Task: In the  document teamwork Apply all border to the tabe with  'with box; Style line and width 1/4 pt 'Select Header and apply  'Italics' Select the text and align it to the  Center
Action: Mouse moved to (502, 151)
Screenshot: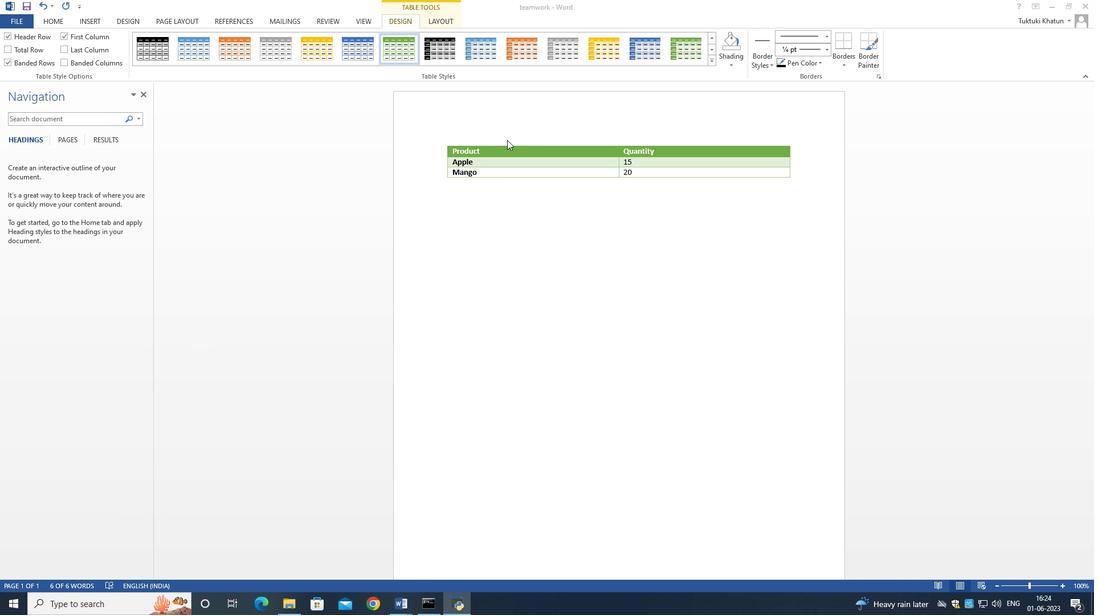 
Action: Mouse pressed left at (502, 151)
Screenshot: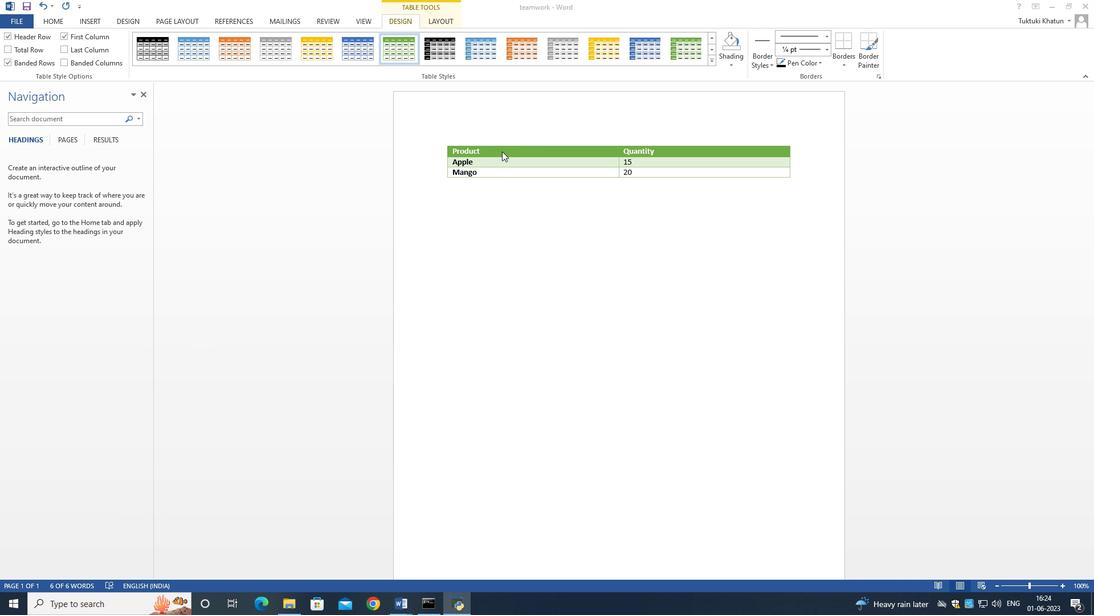 
Action: Mouse moved to (766, 57)
Screenshot: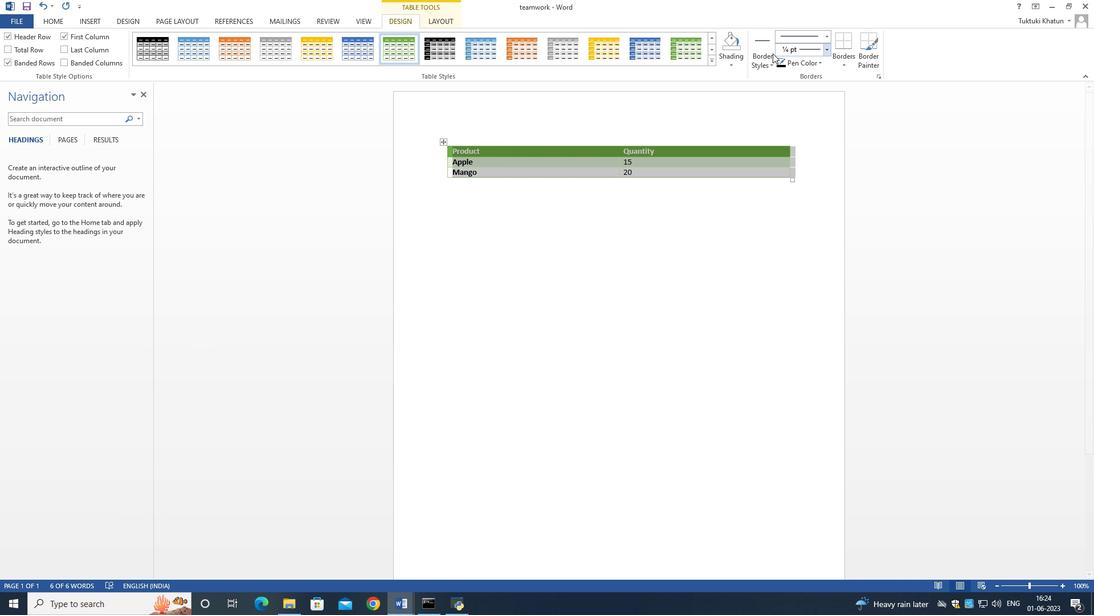 
Action: Mouse pressed left at (766, 57)
Screenshot: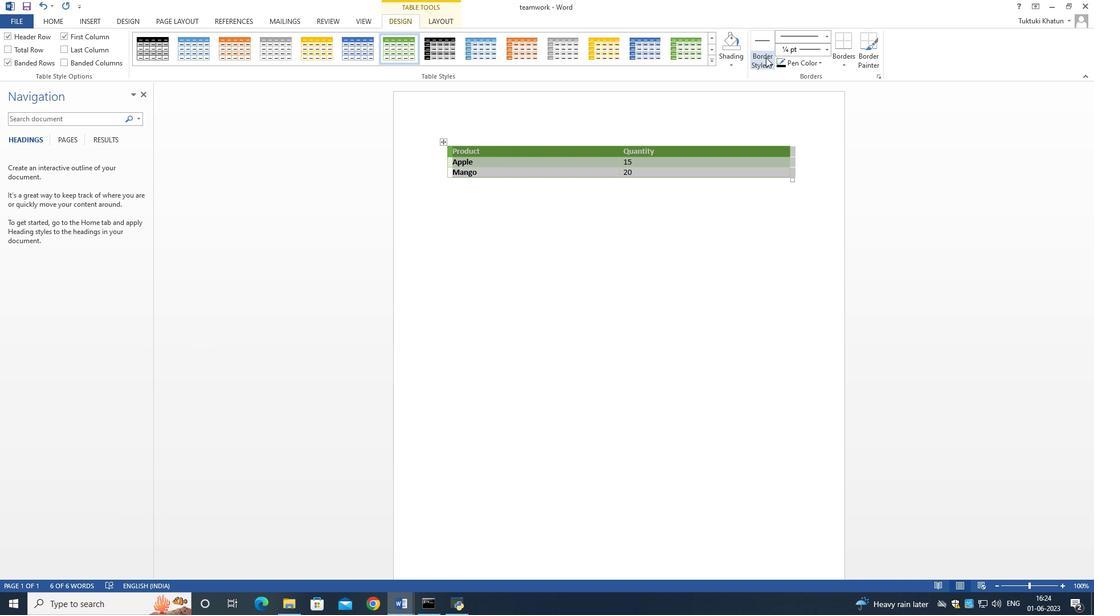 
Action: Mouse moved to (772, 66)
Screenshot: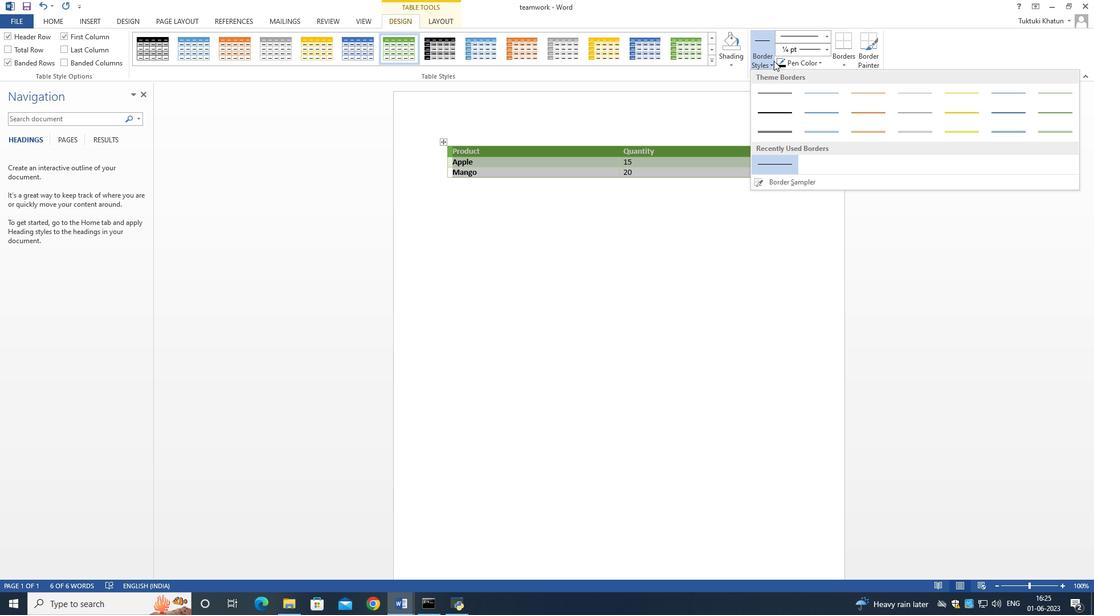 
Action: Mouse pressed left at (772, 66)
Screenshot: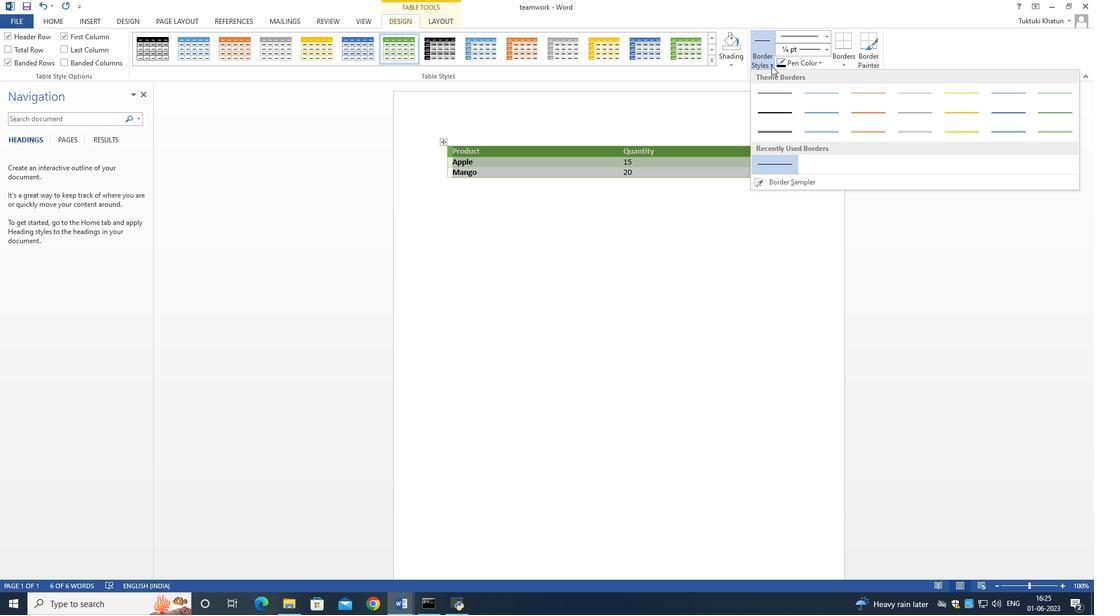 
Action: Mouse pressed left at (772, 66)
Screenshot: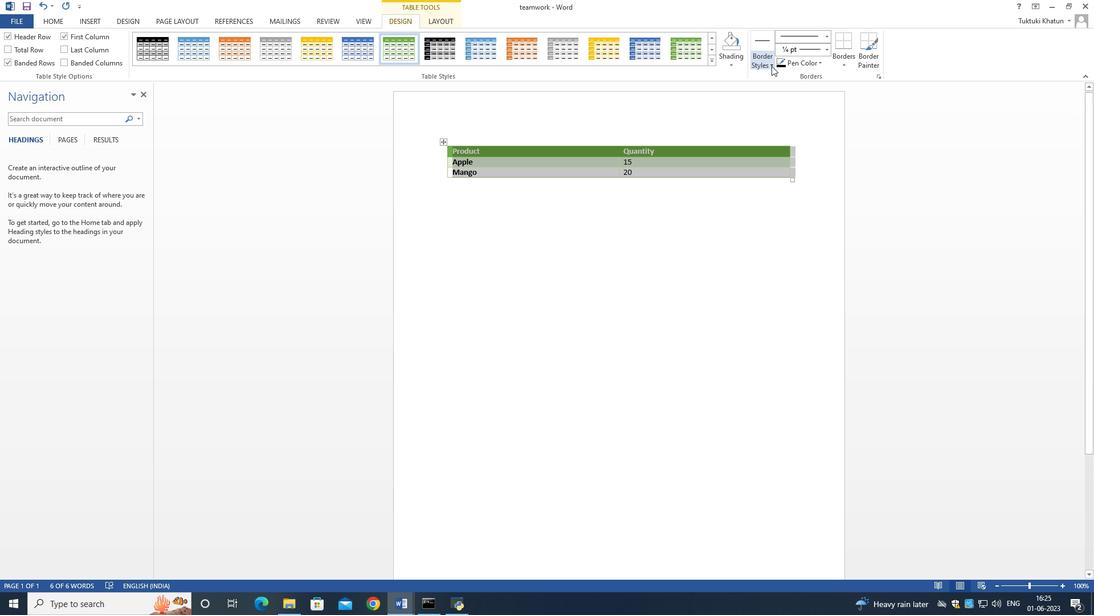 
Action: Mouse moved to (776, 116)
Screenshot: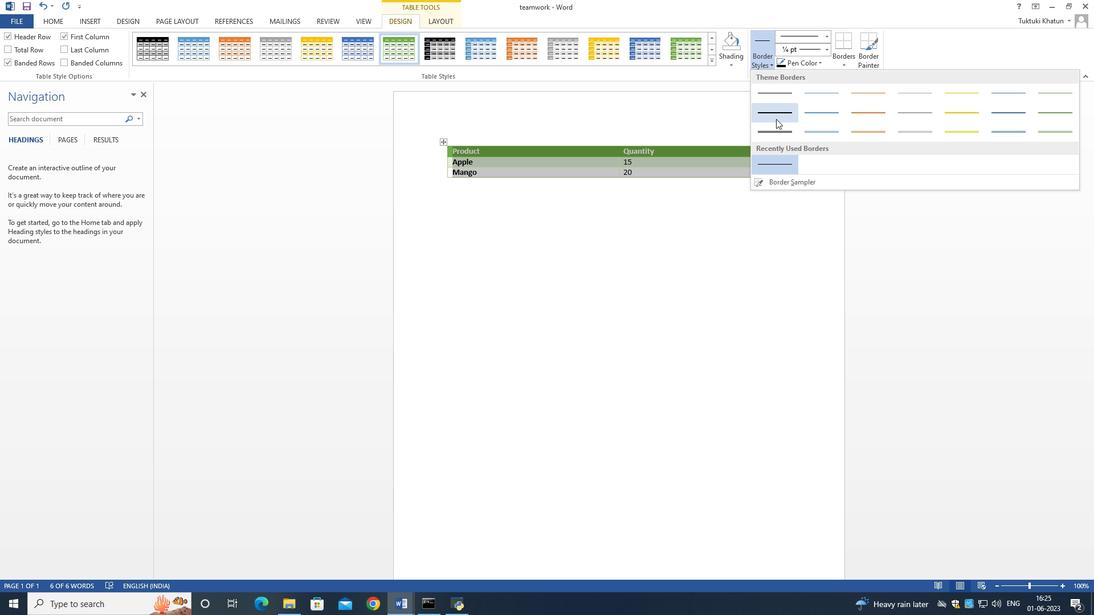 
Action: Mouse pressed left at (776, 116)
Screenshot: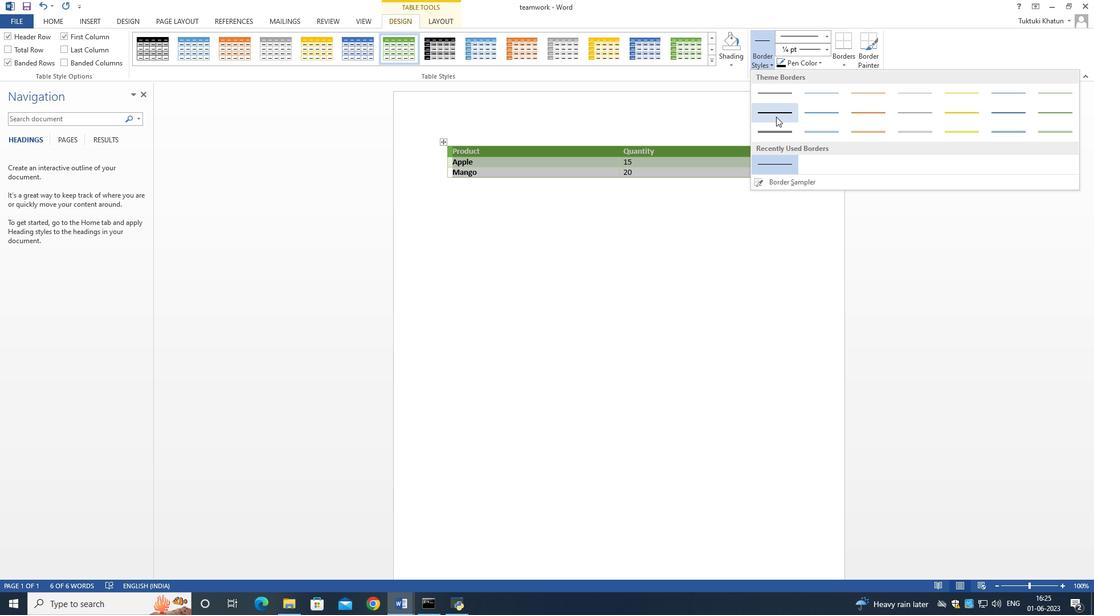 
Action: Mouse moved to (829, 34)
Screenshot: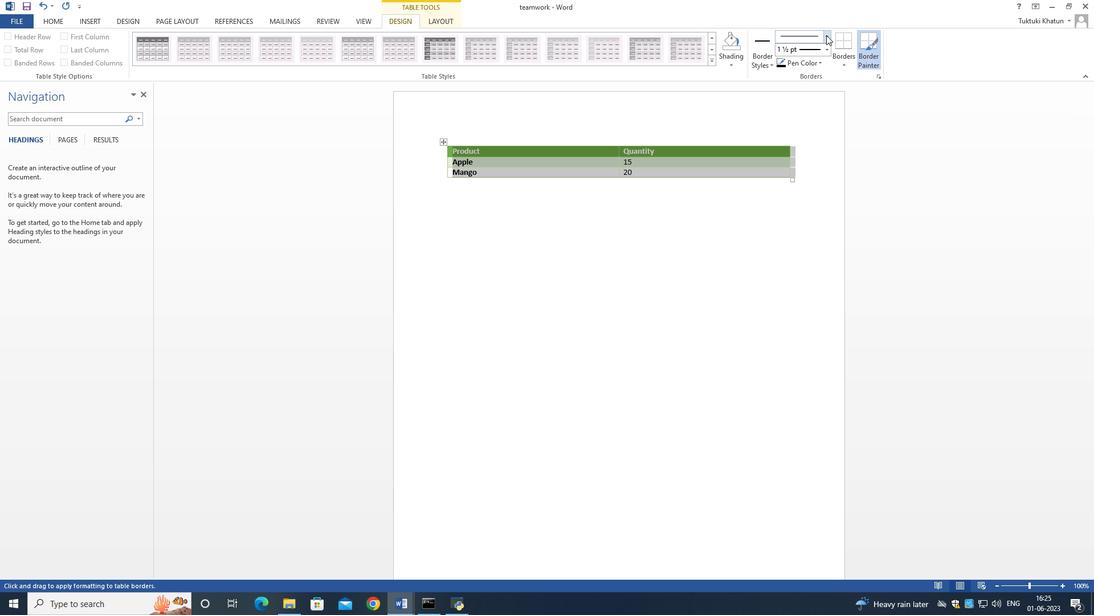
Action: Mouse pressed left at (829, 34)
Screenshot: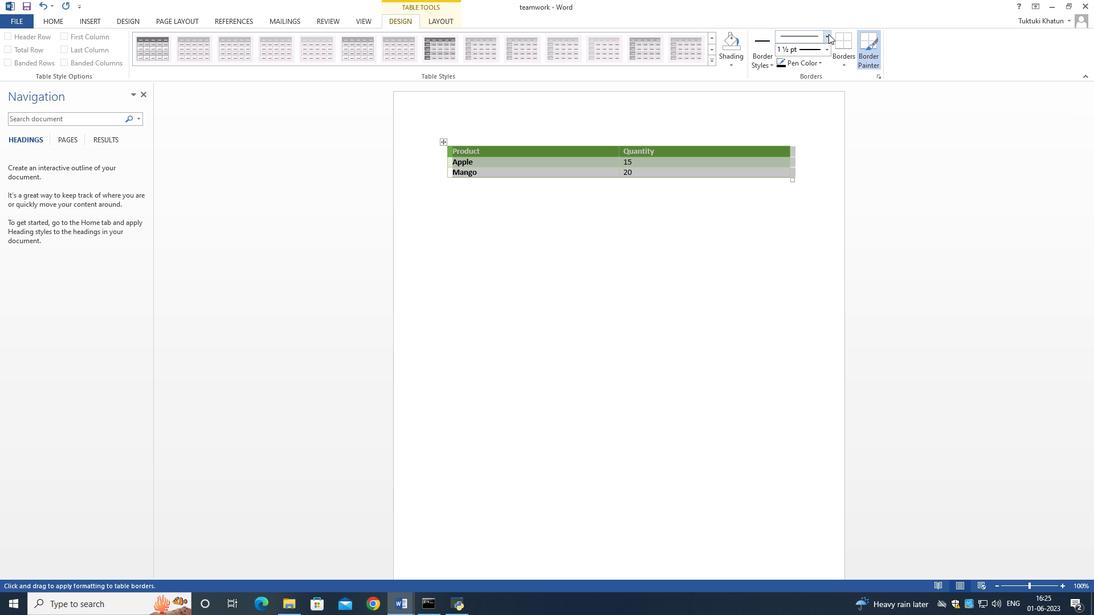 
Action: Mouse moved to (746, 91)
Screenshot: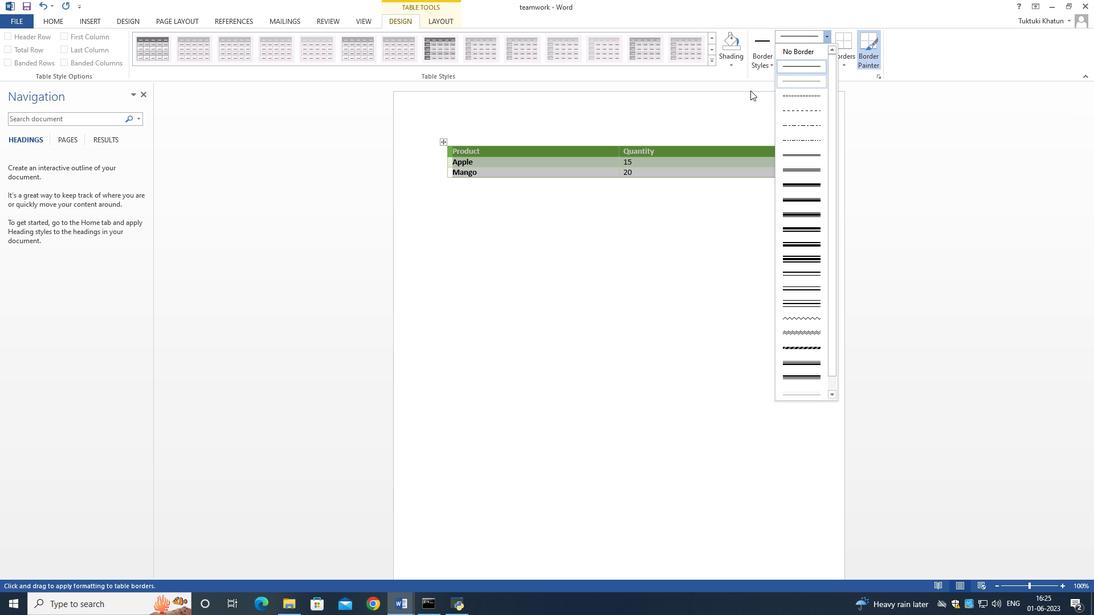 
Action: Mouse pressed left at (746, 91)
Screenshot: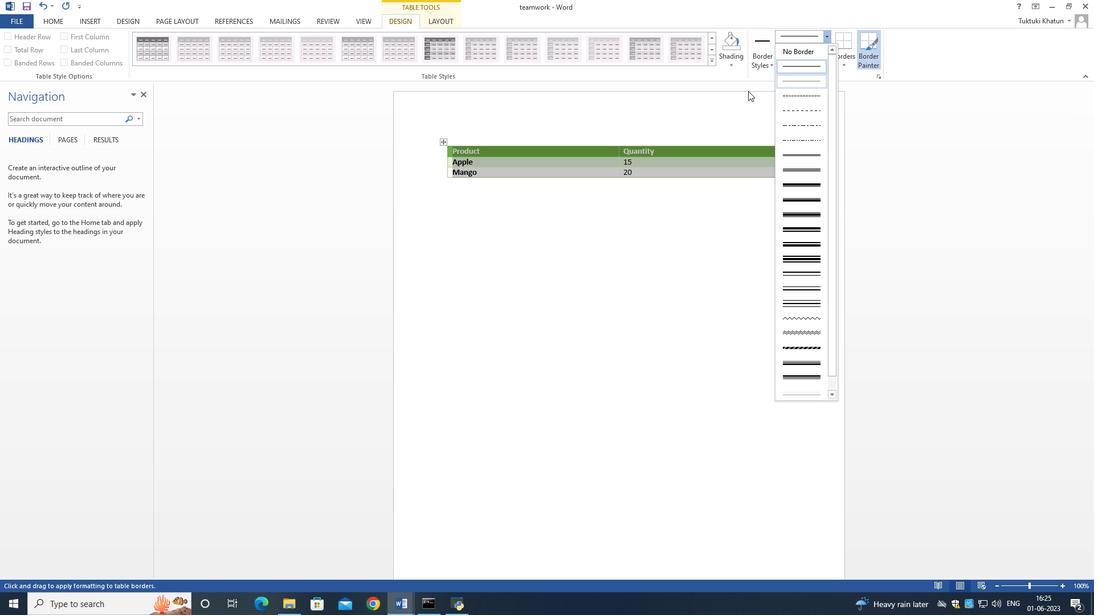 
Action: Mouse moved to (843, 41)
Screenshot: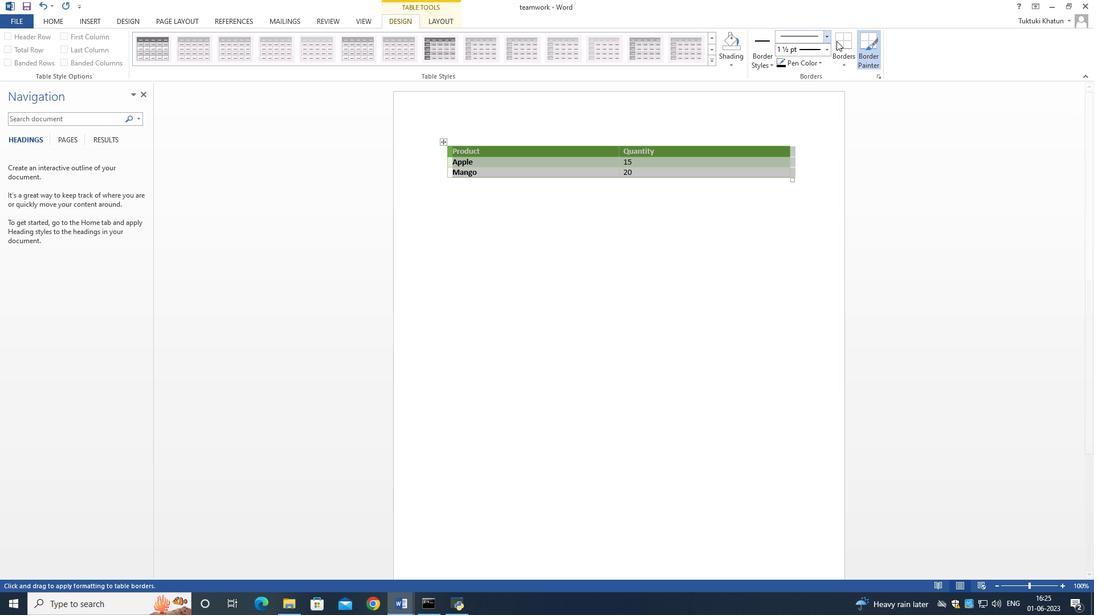 
Action: Mouse pressed left at (843, 41)
Screenshot: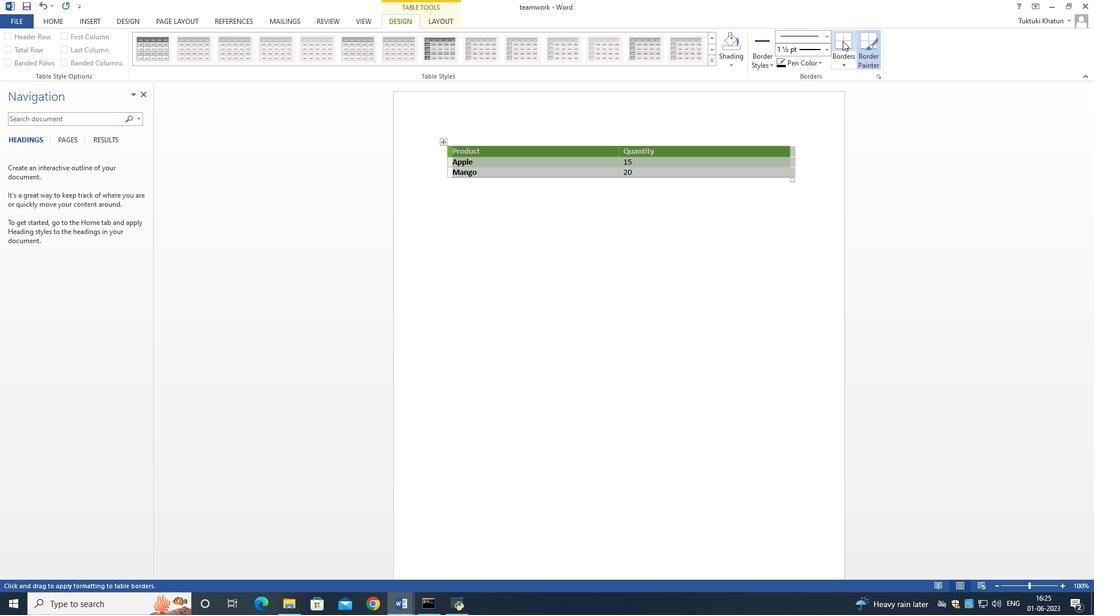 
Action: Mouse moved to (845, 60)
Screenshot: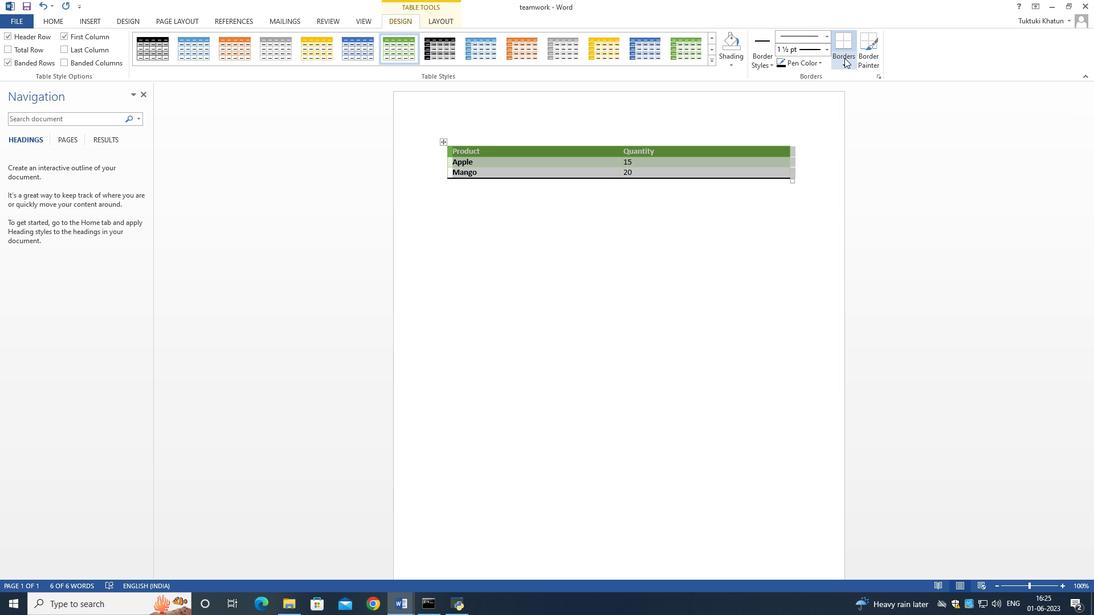 
Action: Mouse pressed left at (845, 60)
Screenshot: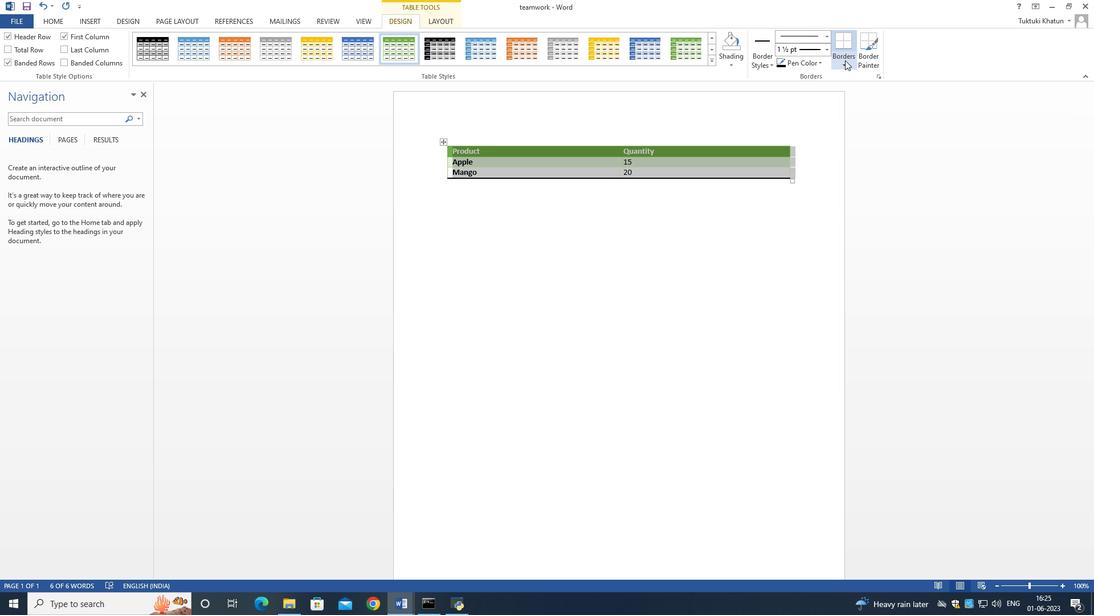 
Action: Mouse moved to (874, 144)
Screenshot: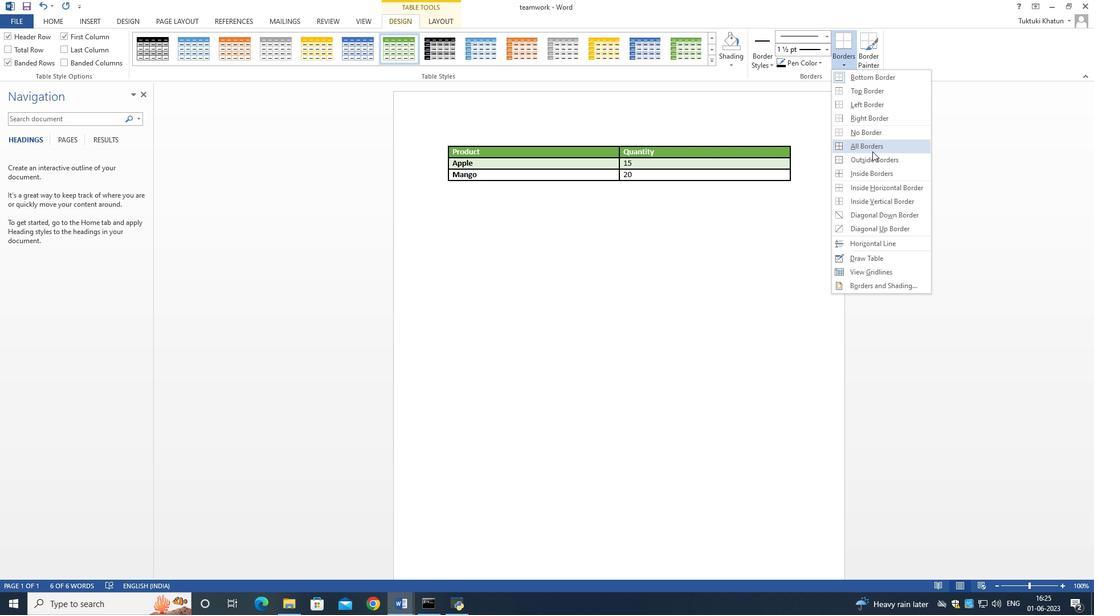 
Action: Mouse pressed left at (874, 144)
Screenshot: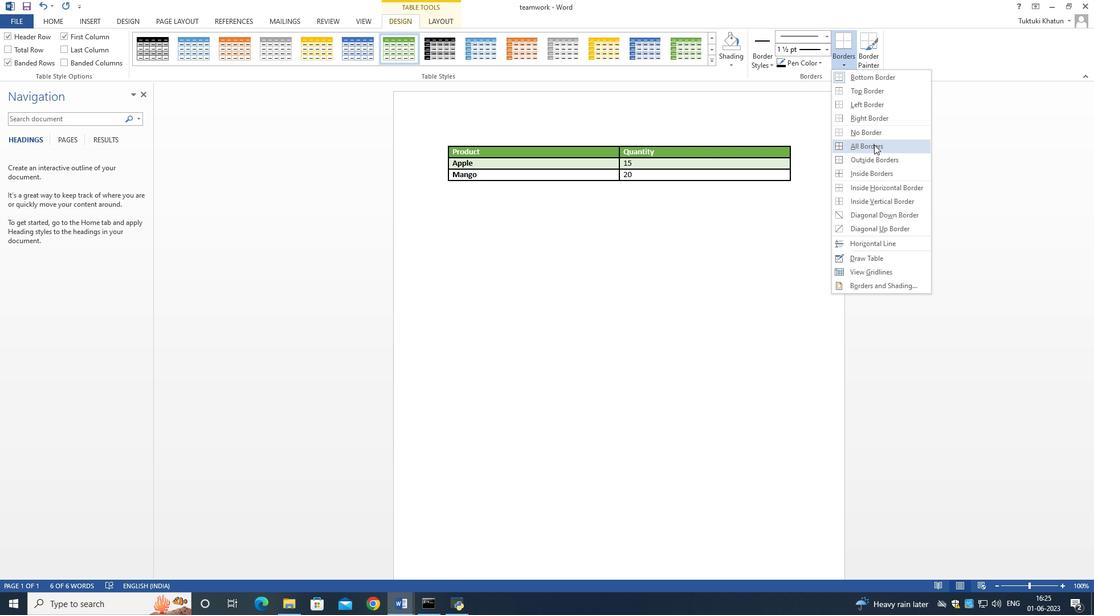 
Action: Mouse moved to (825, 49)
Screenshot: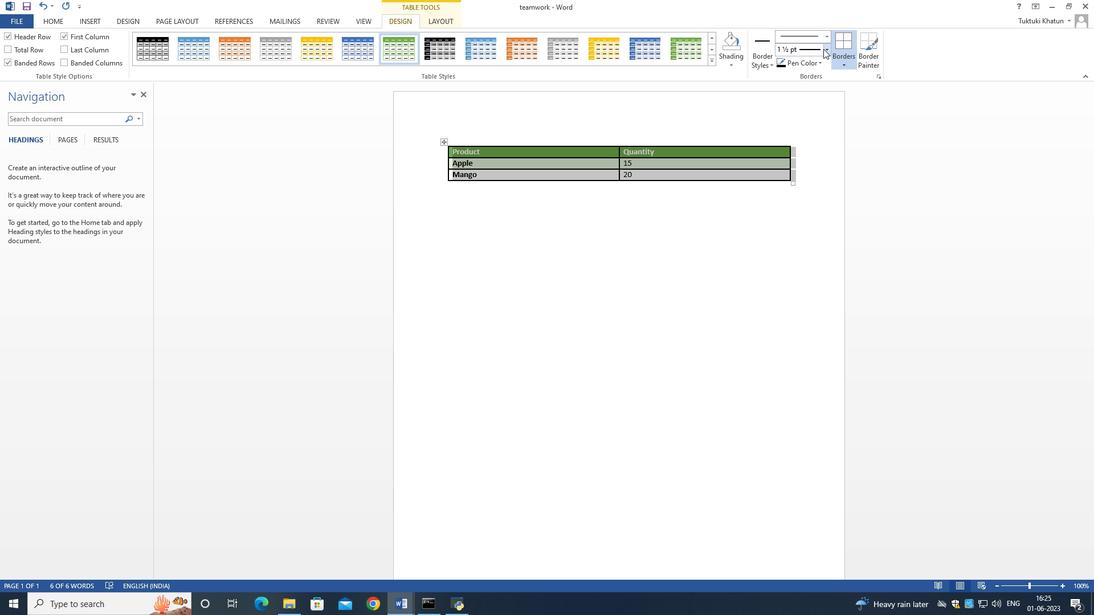 
Action: Mouse pressed left at (825, 49)
Screenshot: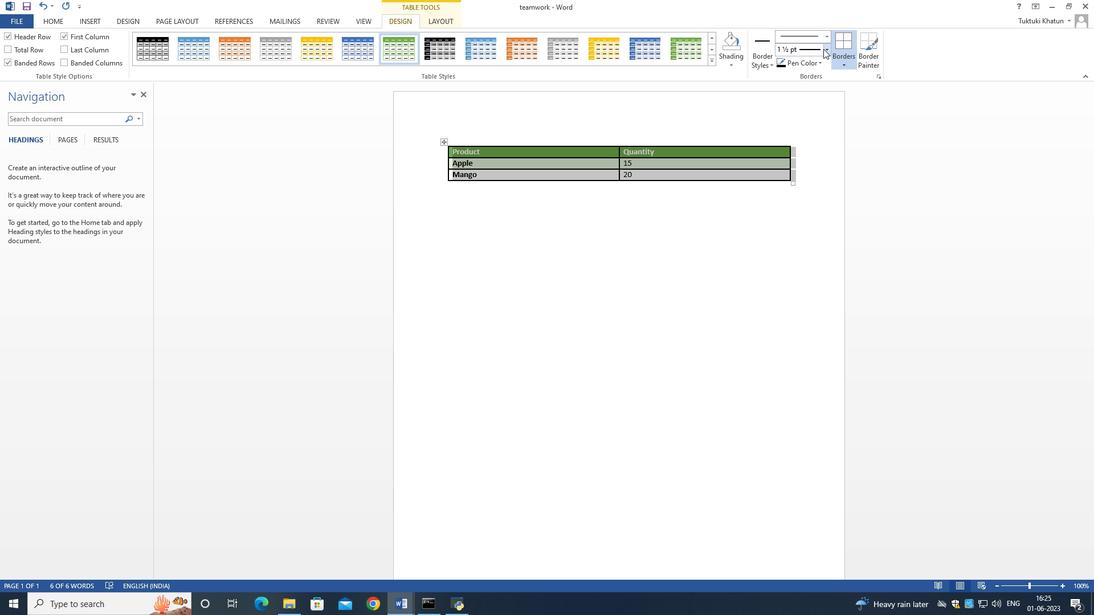 
Action: Mouse moved to (813, 62)
Screenshot: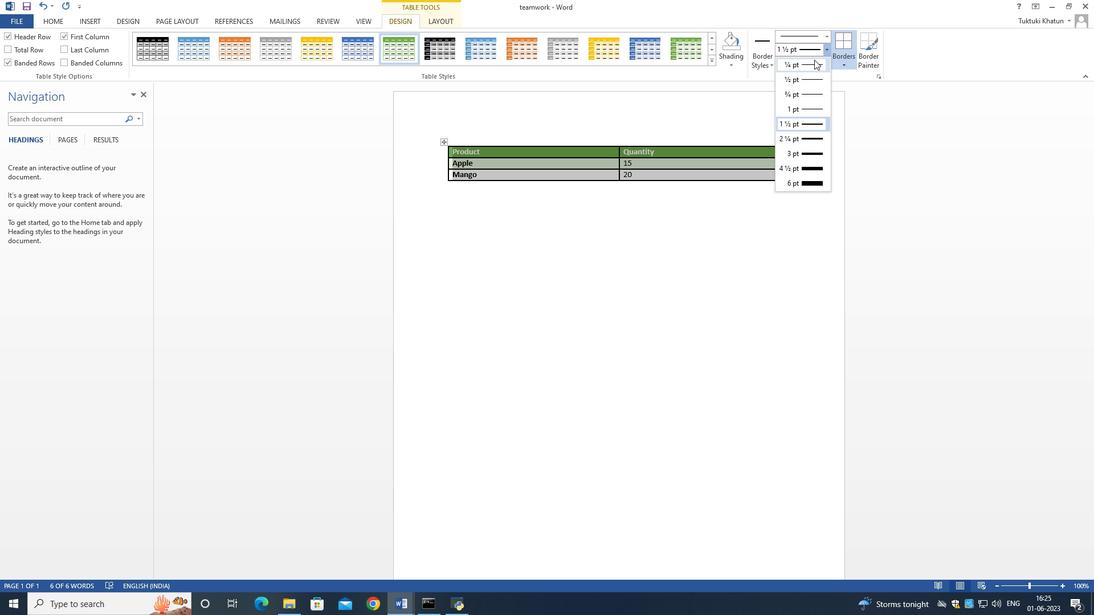 
Action: Mouse pressed left at (813, 62)
Screenshot: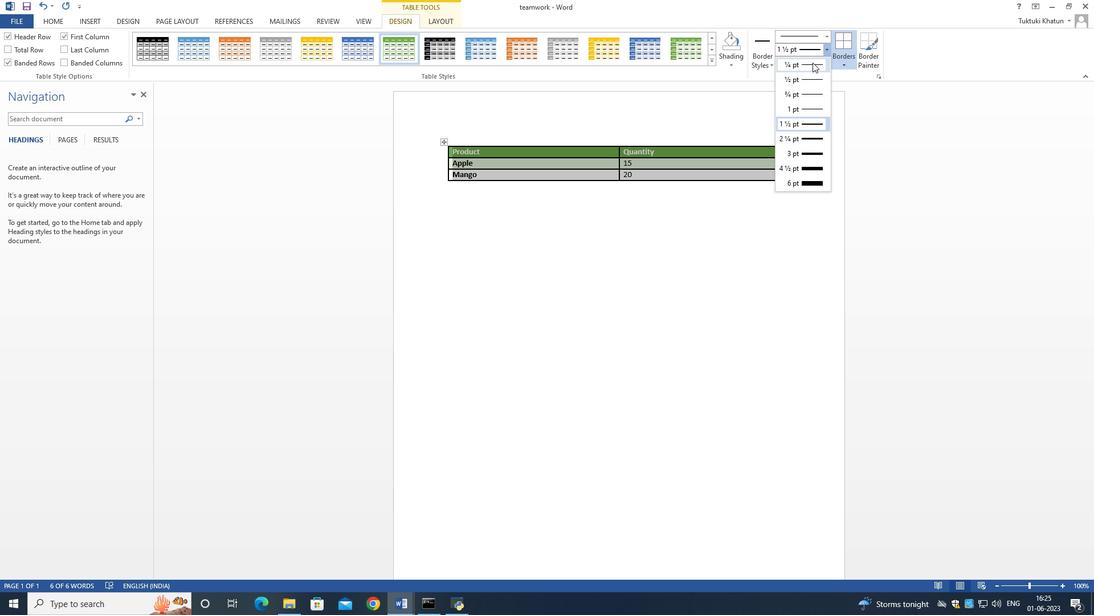 
Action: Mouse moved to (591, 153)
Screenshot: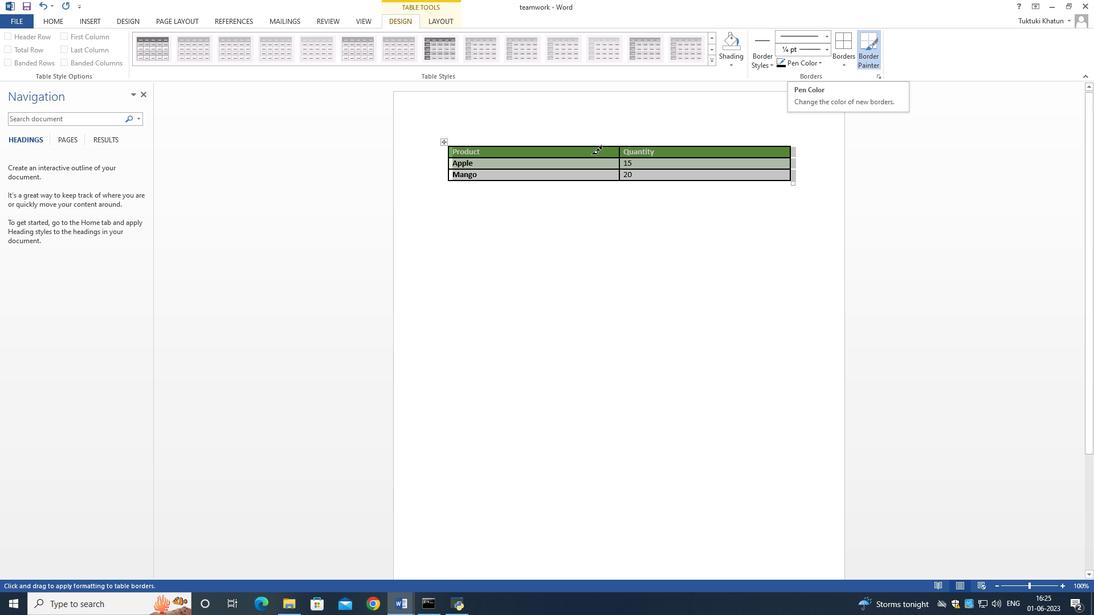 
Action: Mouse pressed left at (591, 153)
Screenshot: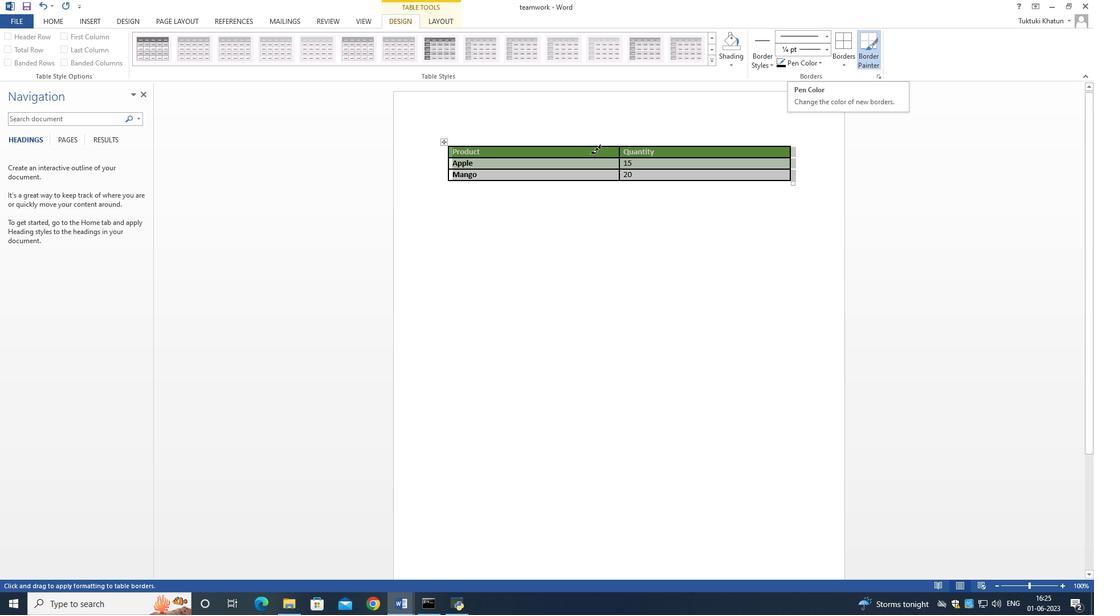
Action: Mouse moved to (88, 18)
Screenshot: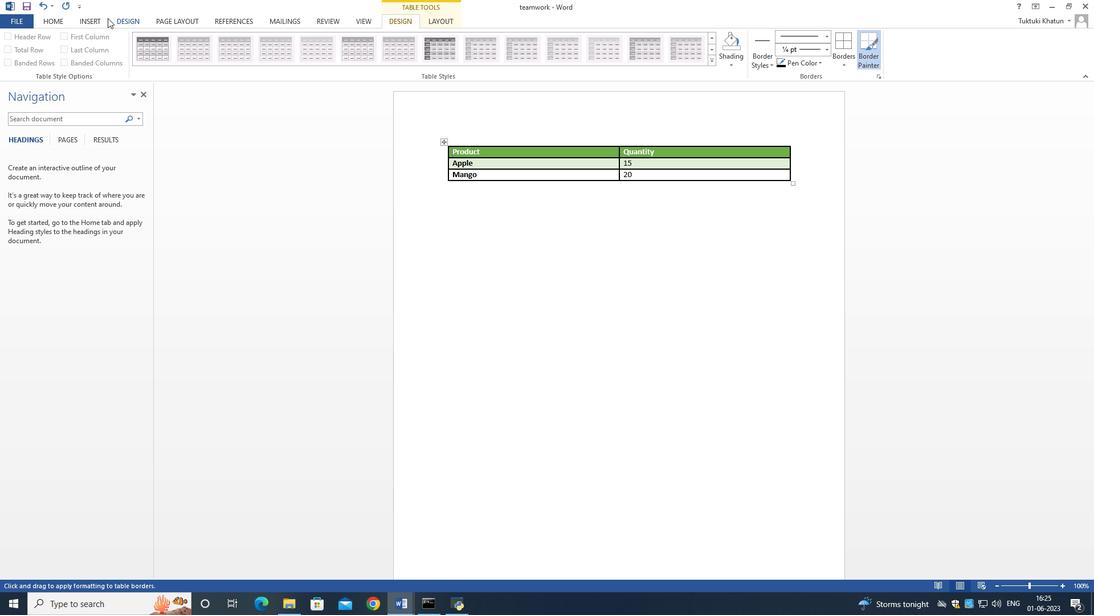 
Action: Mouse pressed left at (88, 18)
Screenshot: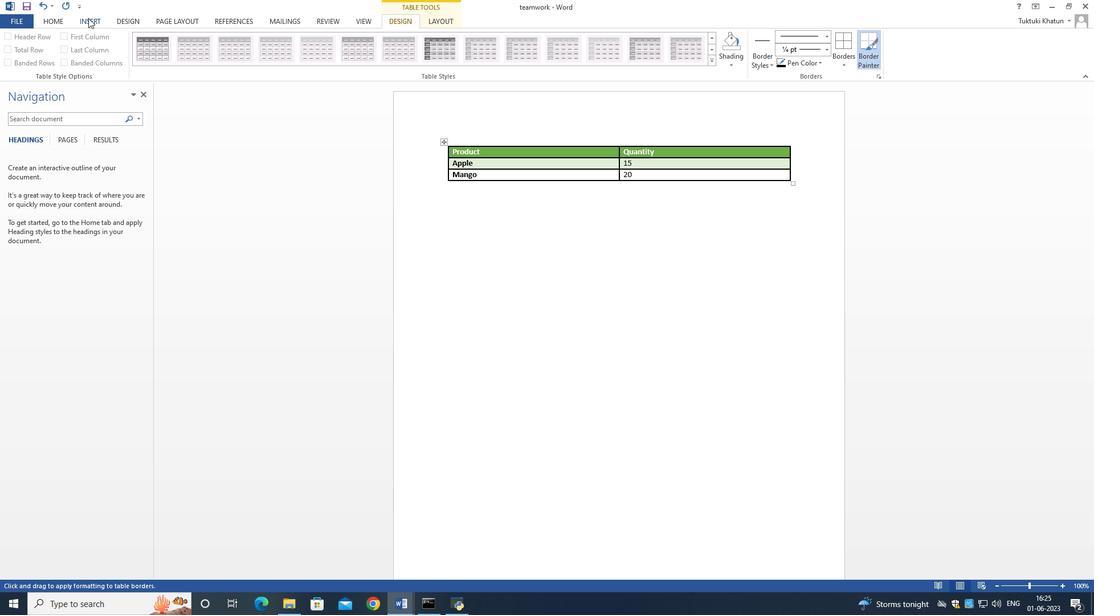 
Action: Mouse moved to (52, 14)
Screenshot: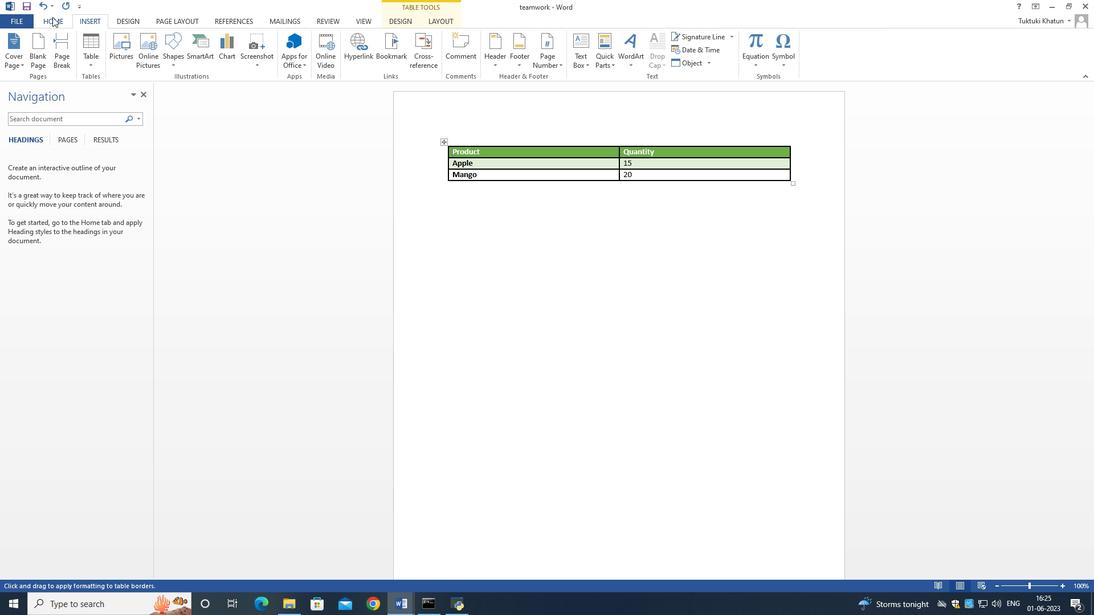 
Action: Mouse pressed left at (52, 14)
Screenshot: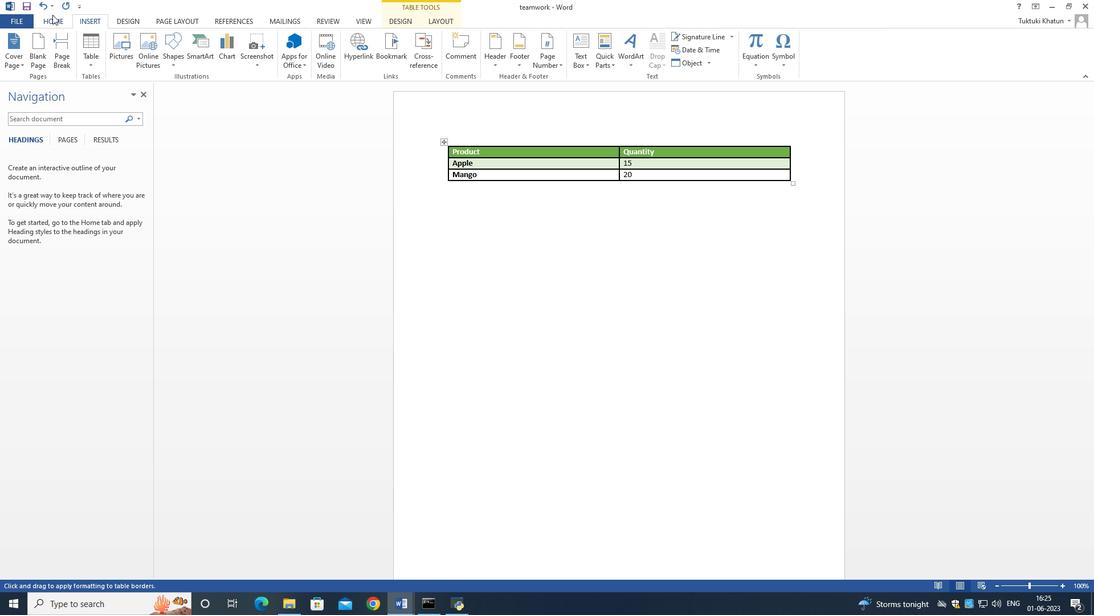 
Action: Mouse moved to (108, 56)
Screenshot: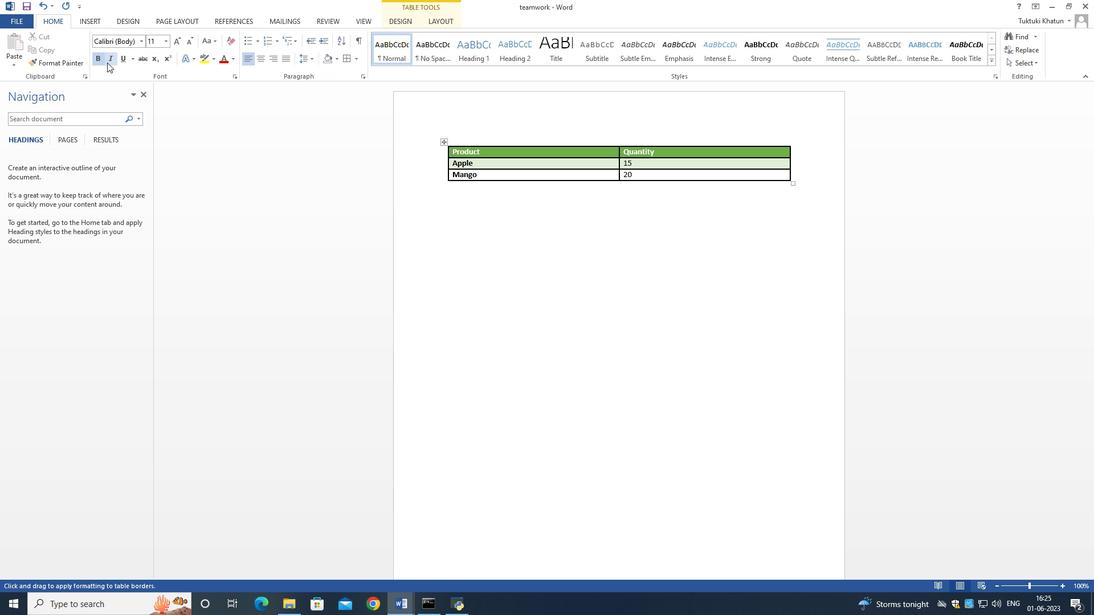 
Action: Mouse pressed left at (108, 56)
Screenshot: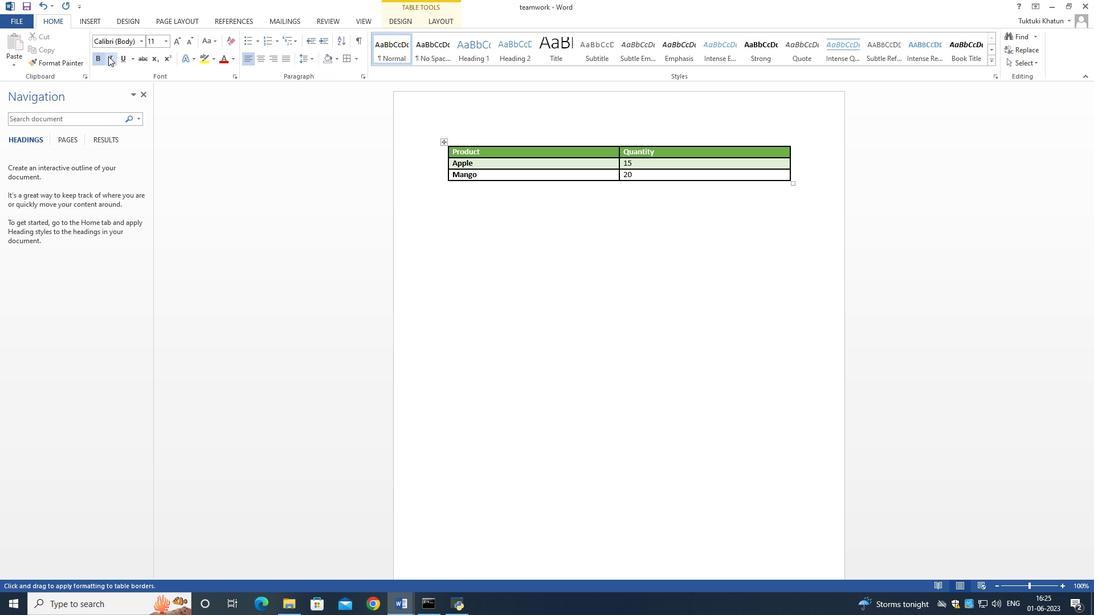
Action: Mouse moved to (109, 57)
Screenshot: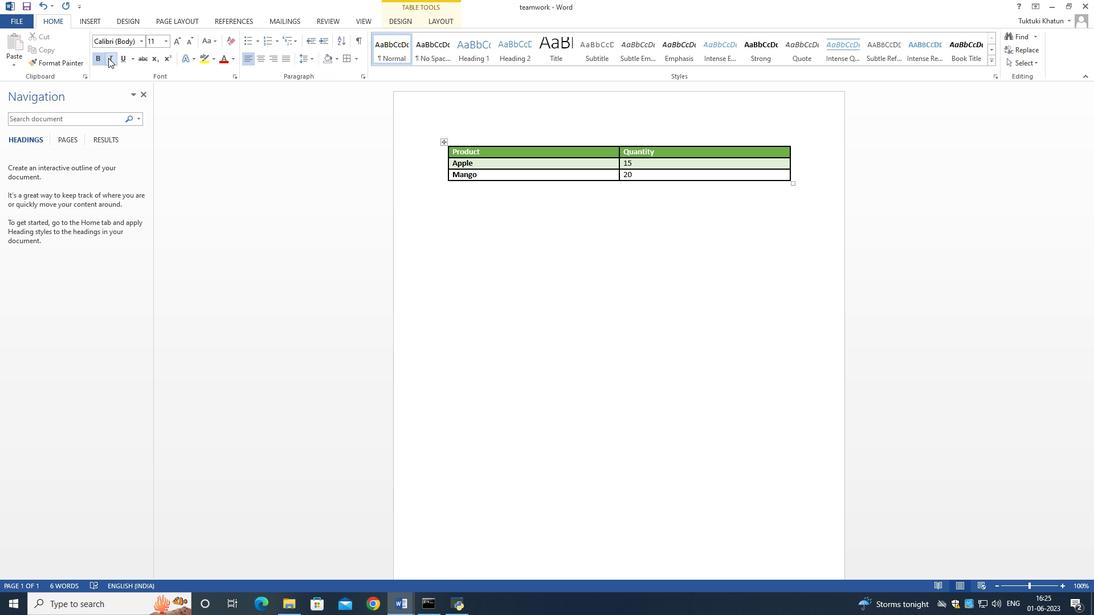 
Action: Mouse pressed left at (109, 57)
Screenshot: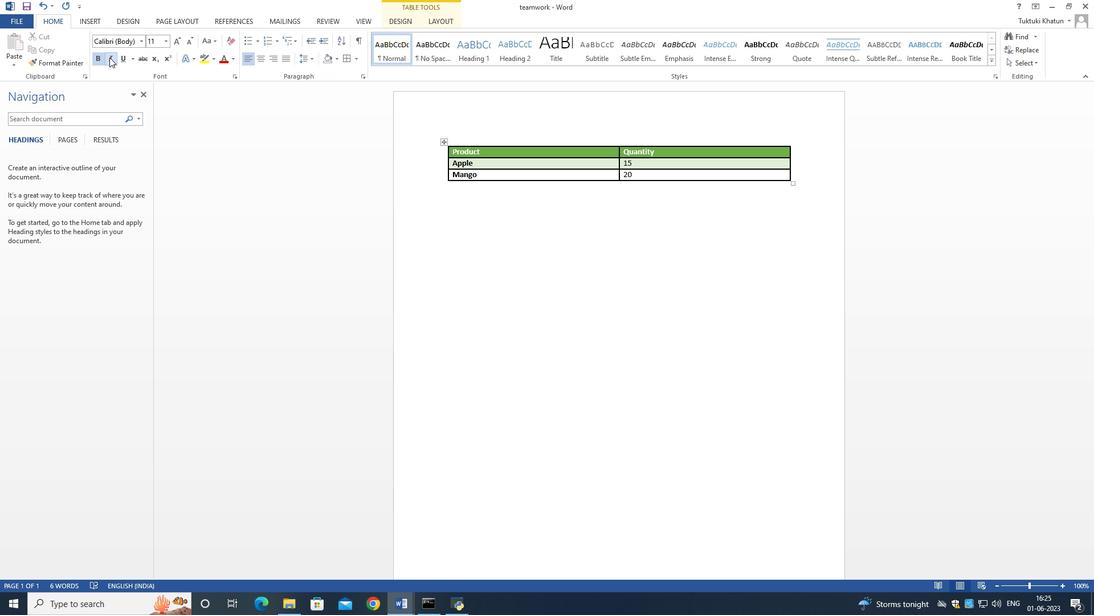 
Action: Mouse moved to (443, 141)
Screenshot: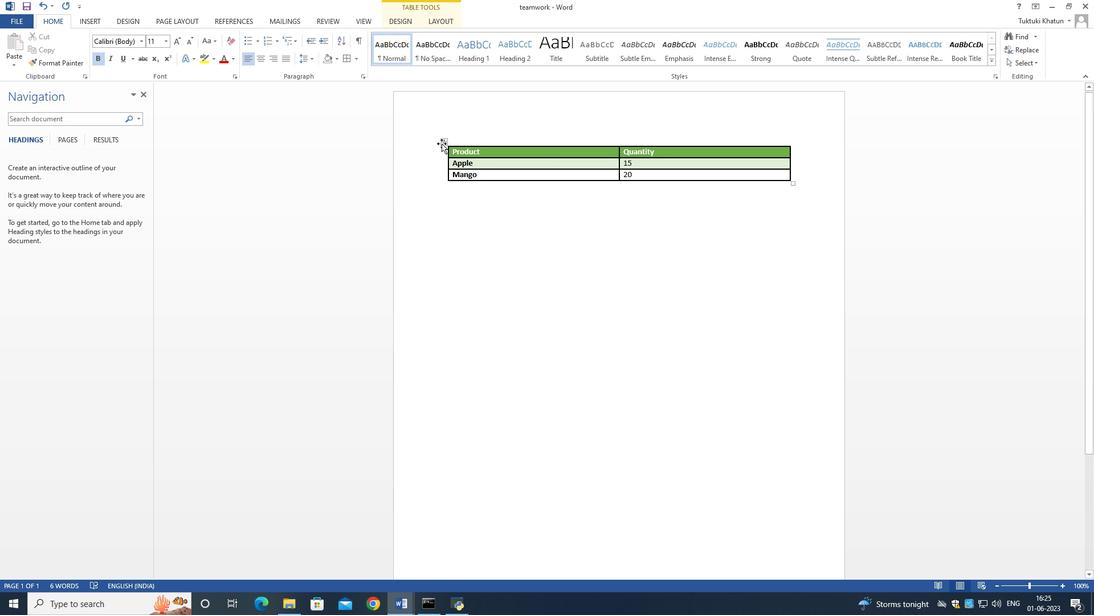 
Action: Mouse pressed left at (443, 141)
Screenshot: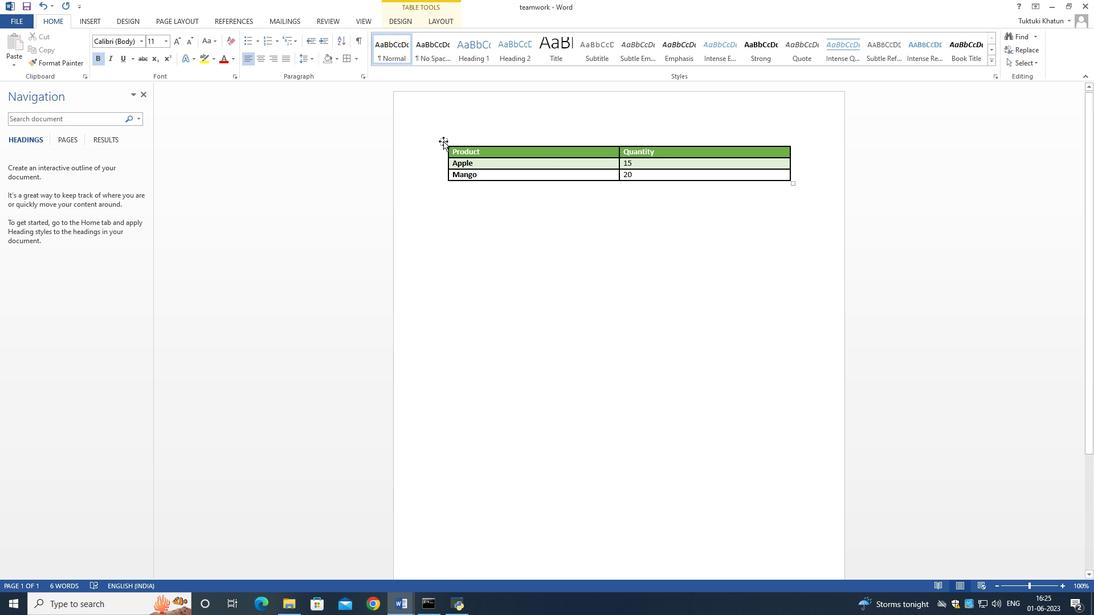 
Action: Mouse moved to (240, 57)
Screenshot: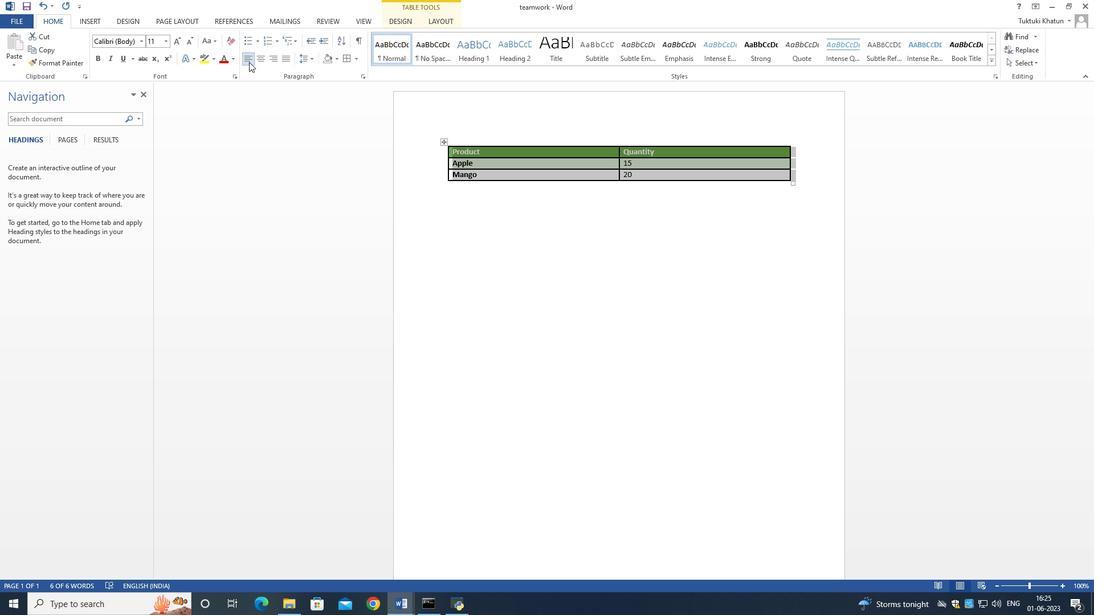 
Action: Mouse pressed left at (240, 57)
Screenshot: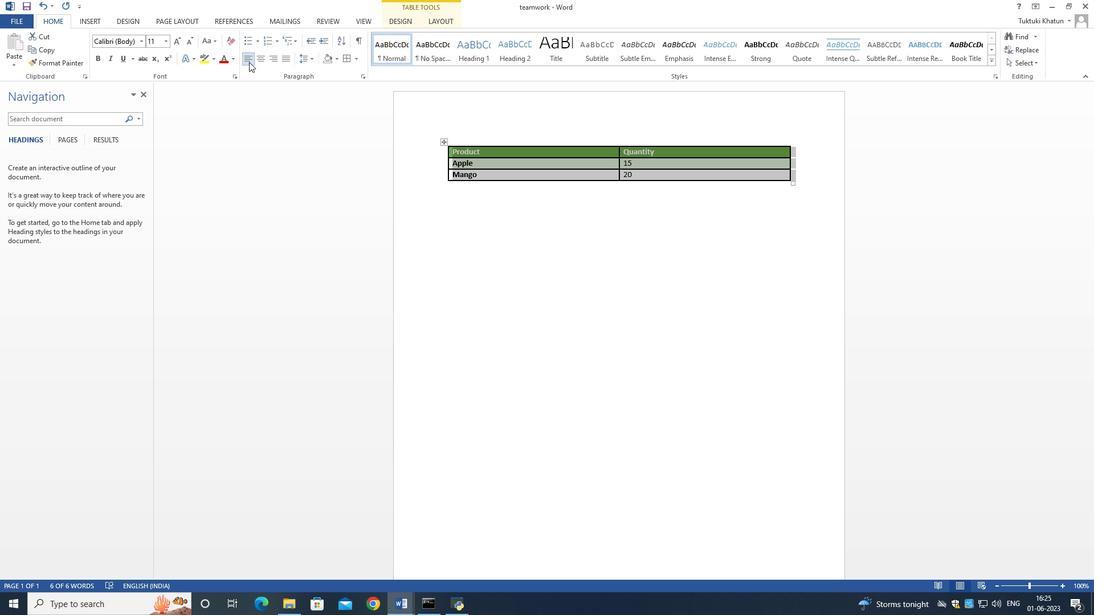 
Action: Mouse moved to (248, 62)
Screenshot: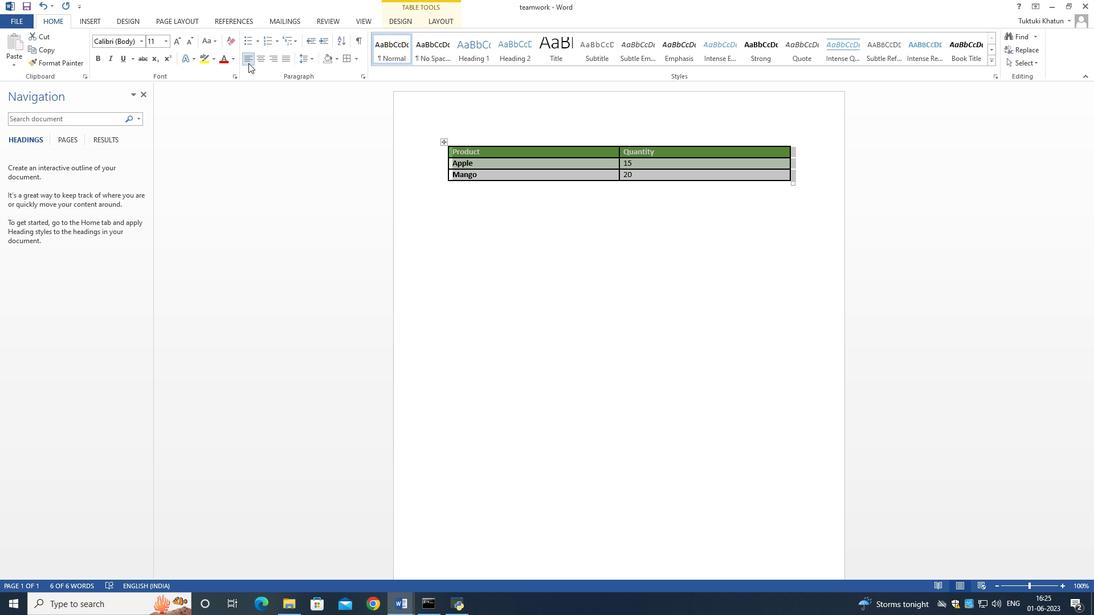 
Action: Mouse pressed left at (248, 62)
Screenshot: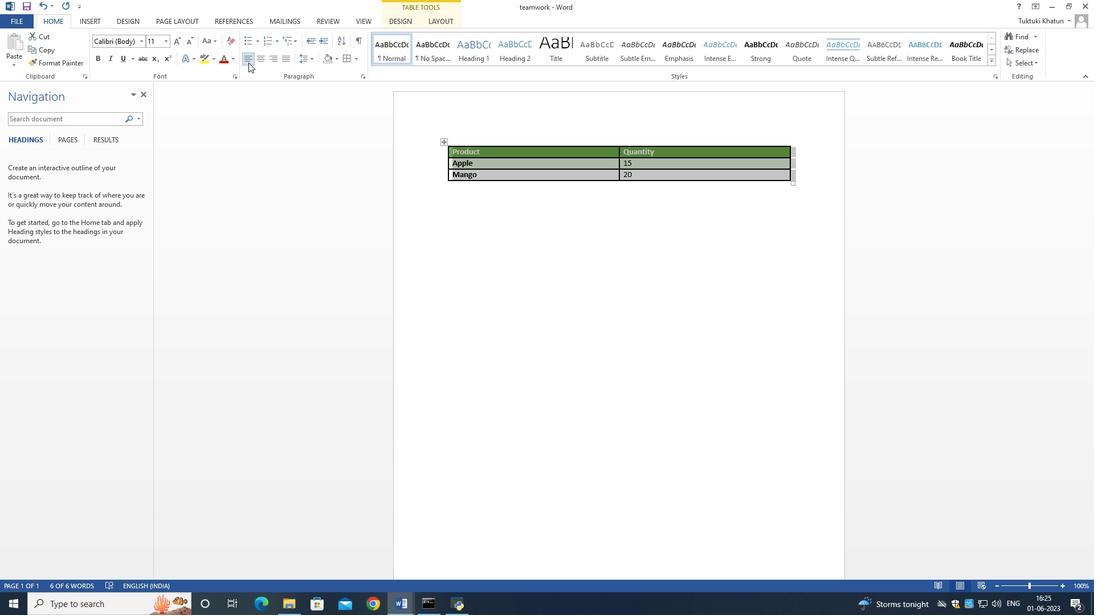 
Action: Mouse moved to (262, 59)
Screenshot: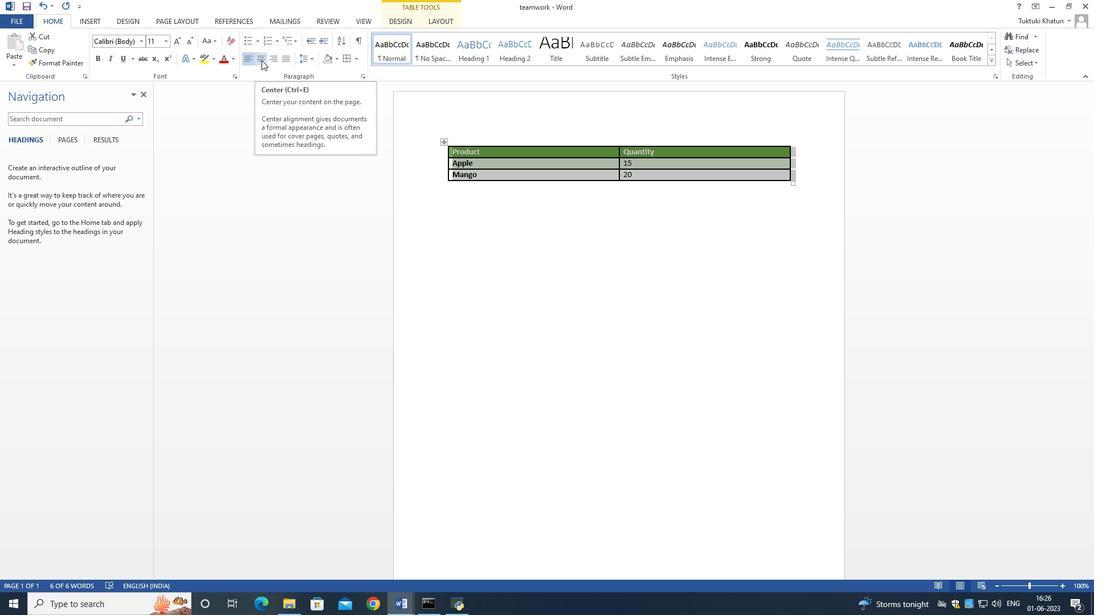 
Action: Mouse pressed left at (262, 59)
Screenshot: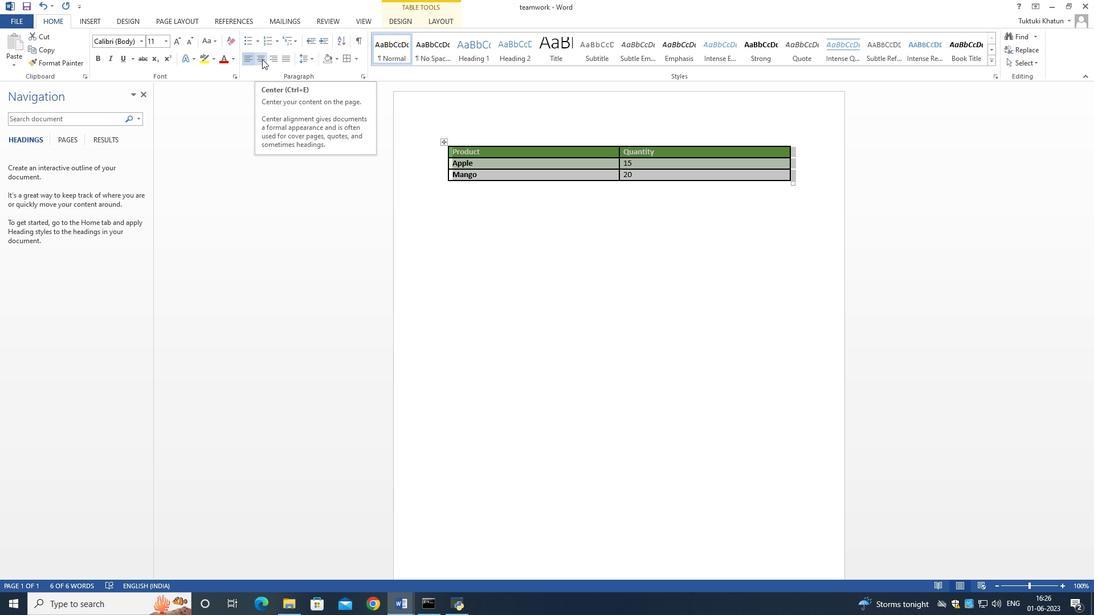 
Action: Mouse pressed left at (262, 59)
Screenshot: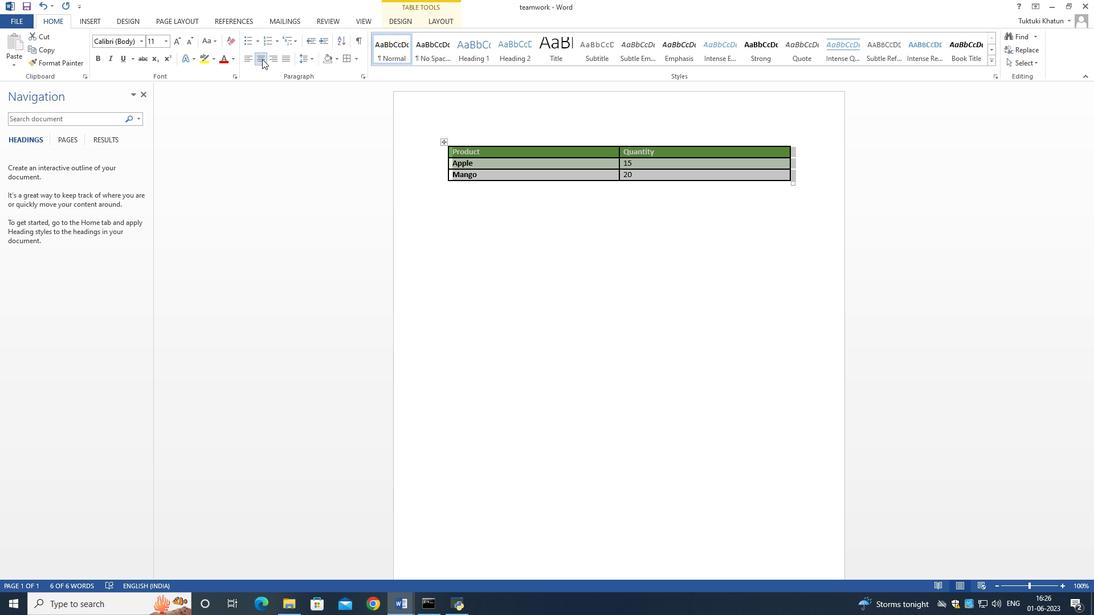 
Action: Mouse pressed left at (262, 59)
Screenshot: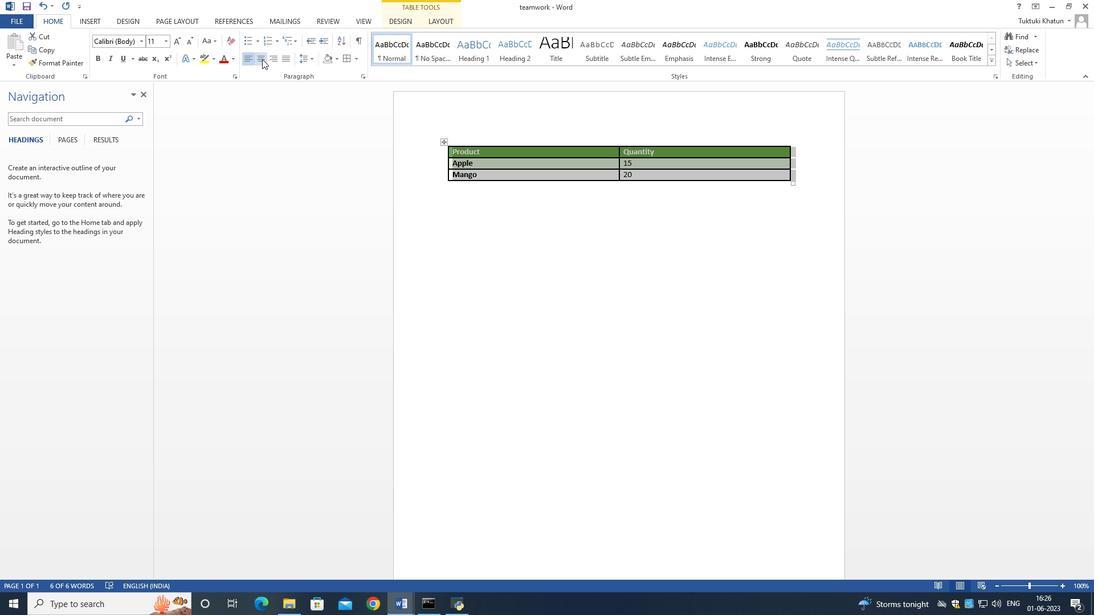 
Action: Mouse moved to (259, 60)
Screenshot: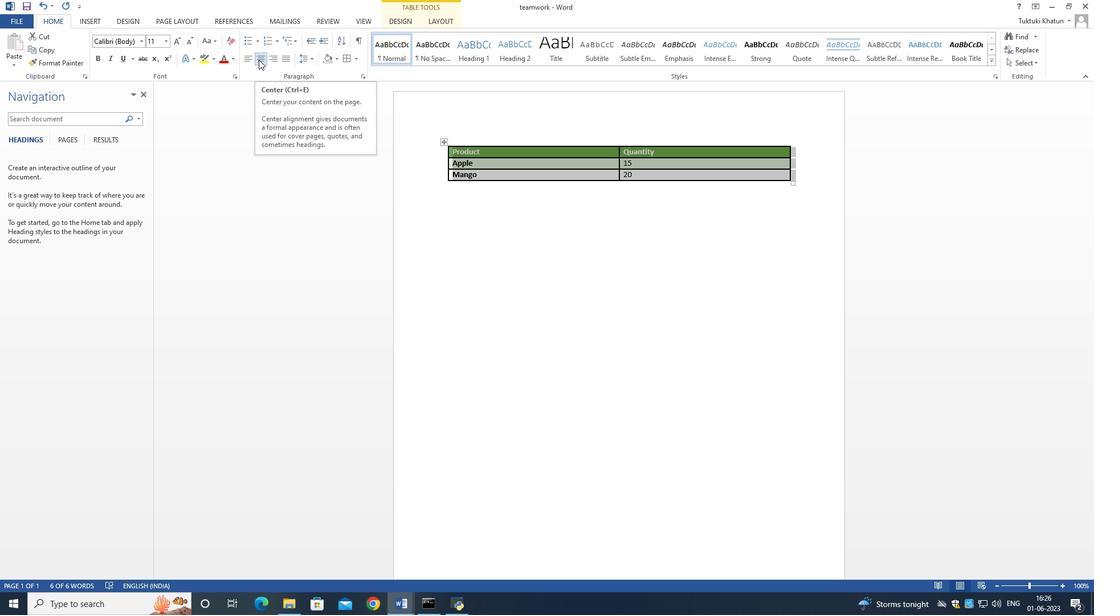 
Action: Mouse pressed left at (259, 60)
Screenshot: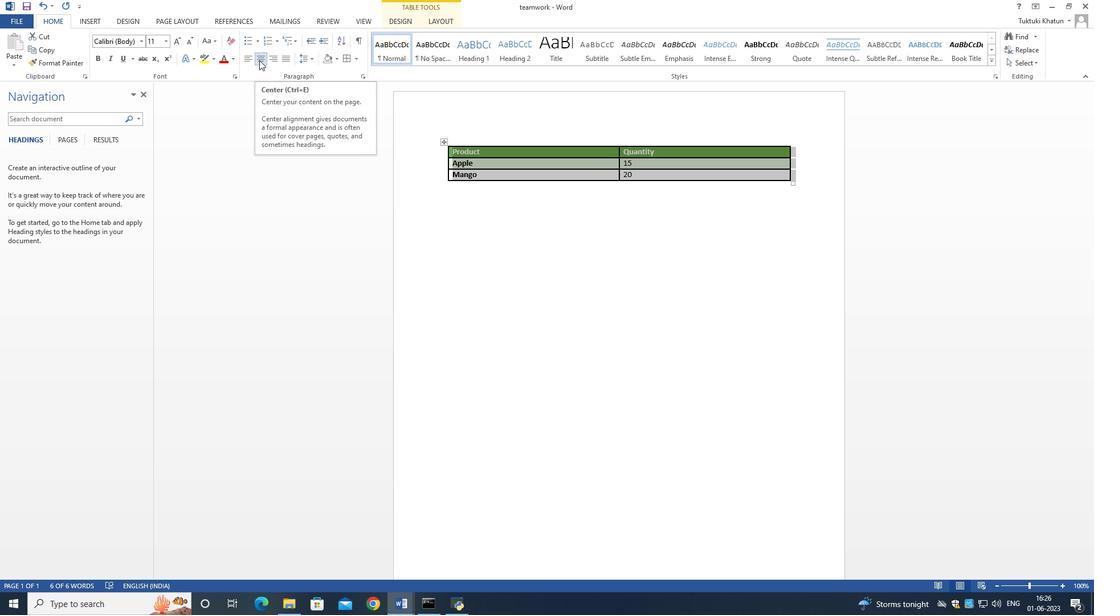 
Action: Mouse moved to (264, 62)
Screenshot: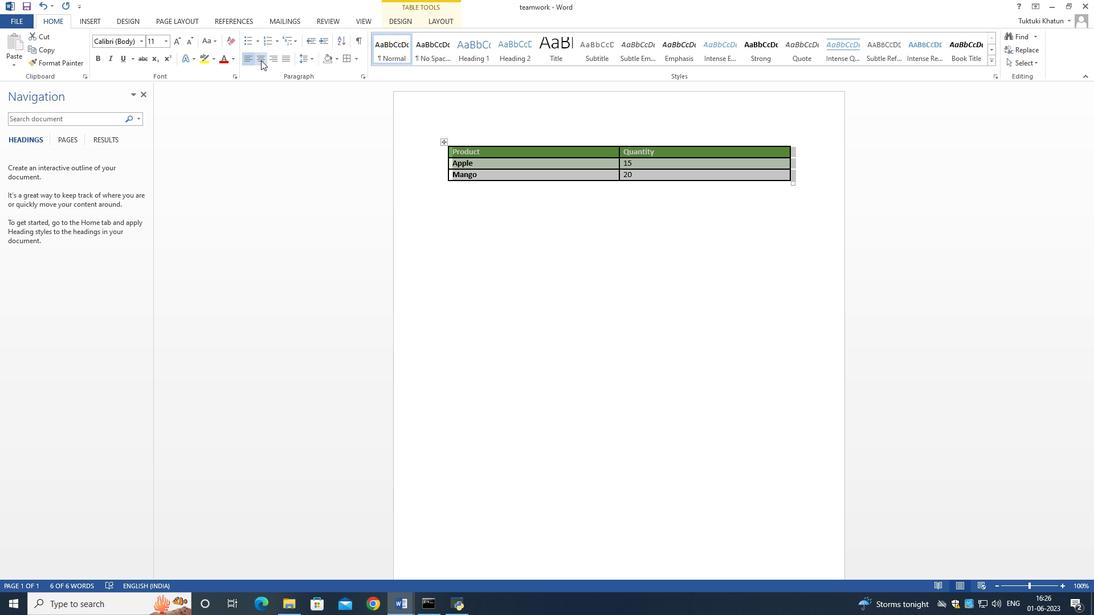 
Action: Mouse pressed left at (264, 62)
Screenshot: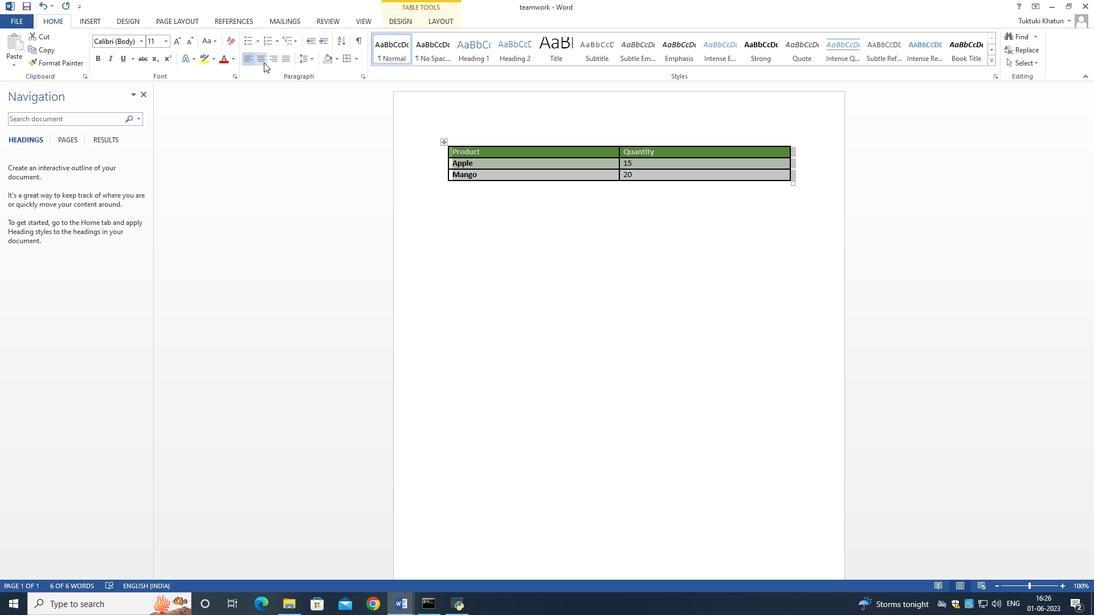 
Action: Mouse moved to (680, 237)
Screenshot: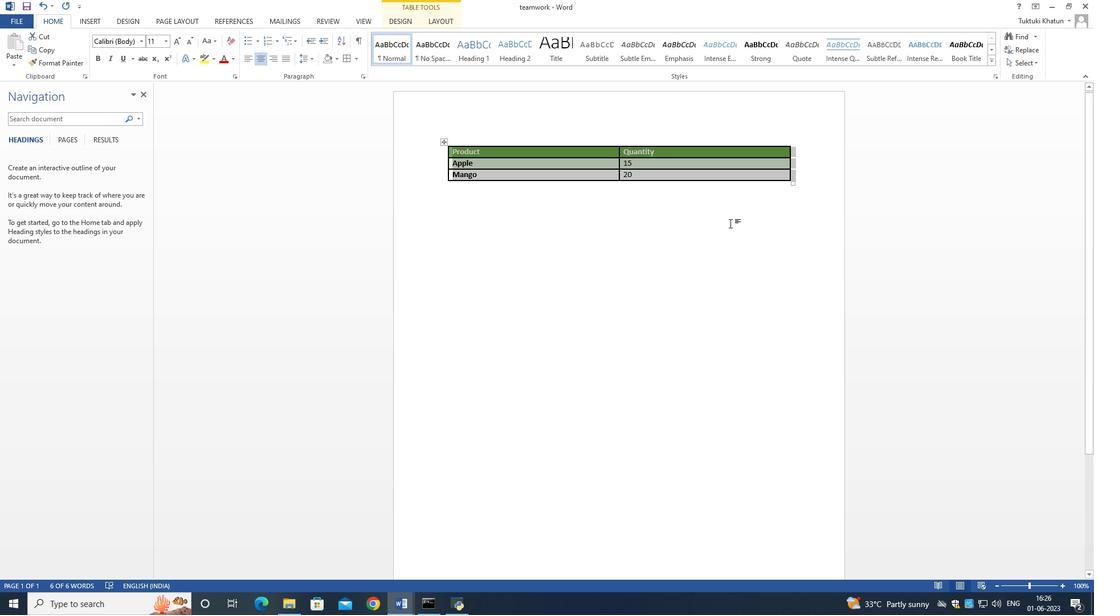 
Action: Mouse scrolled (680, 237) with delta (0, 0)
Screenshot: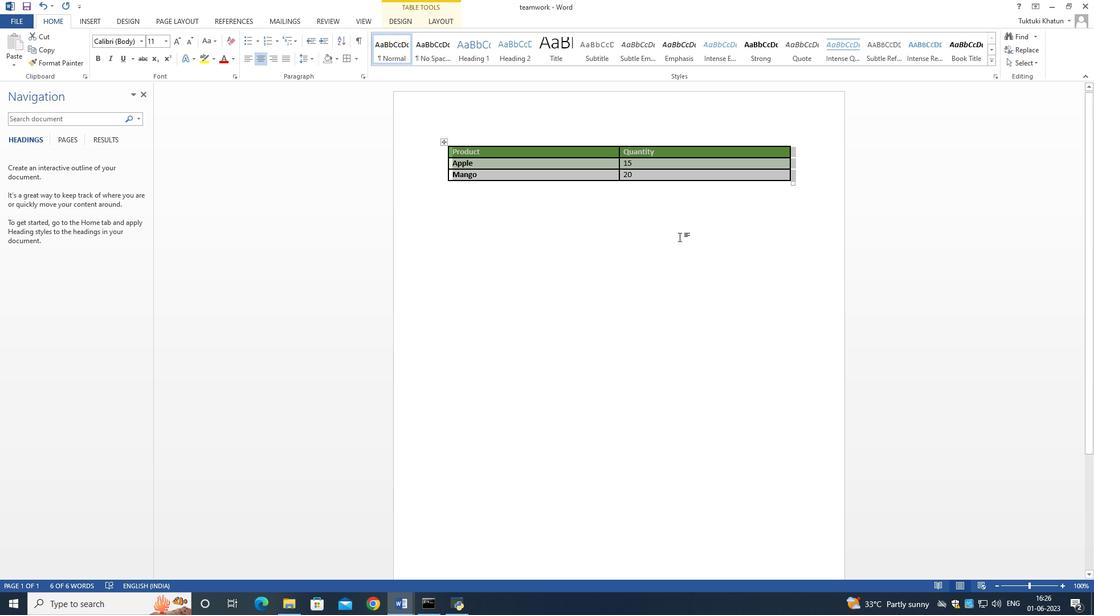
Action: Mouse scrolled (680, 237) with delta (0, 0)
Screenshot: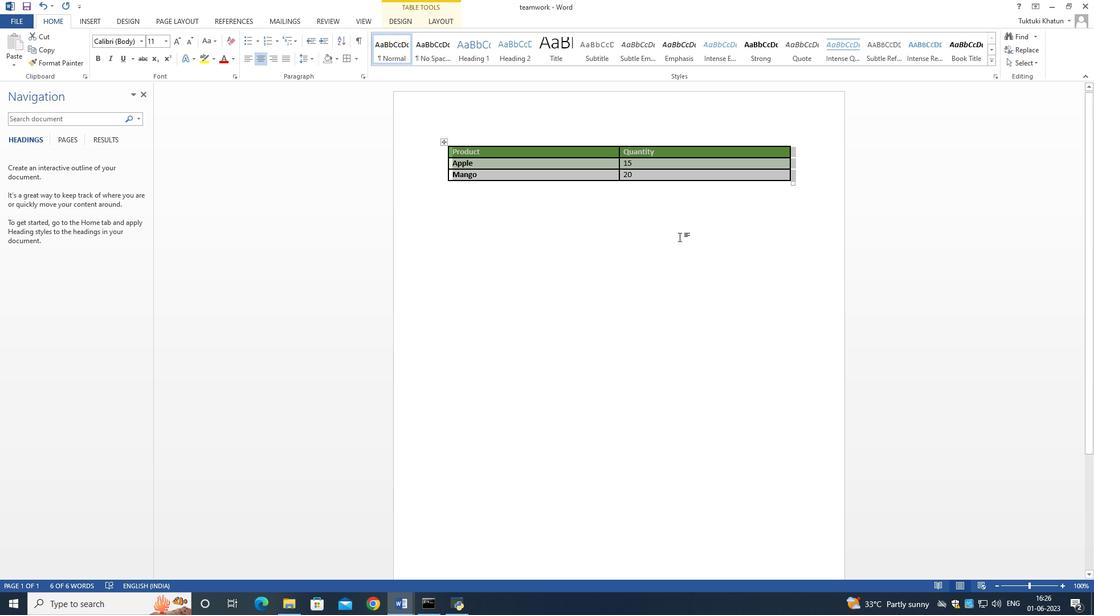 
